 Task: Hide detail of activity.
Action: Mouse pressed left at (610, 185)
Screenshot: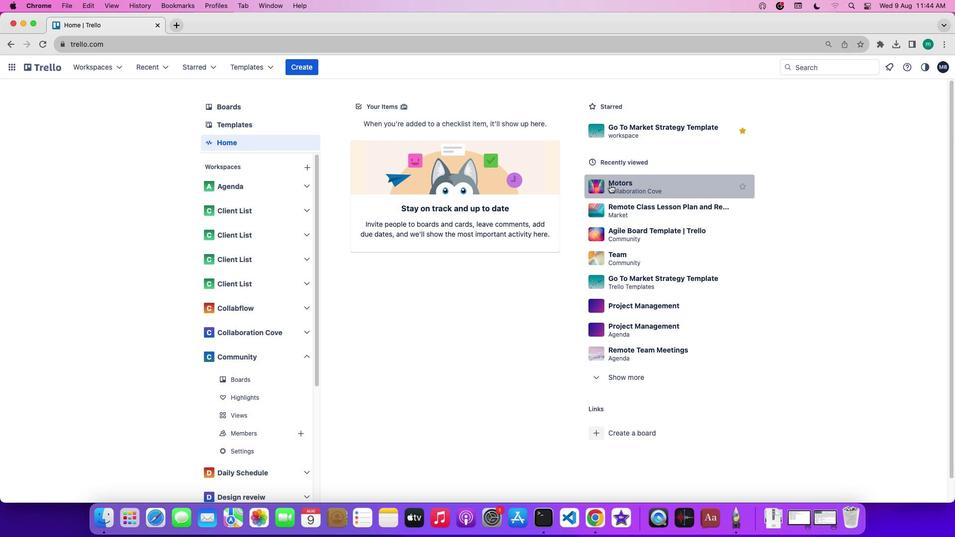 
Action: Mouse moved to (219, 343)
Screenshot: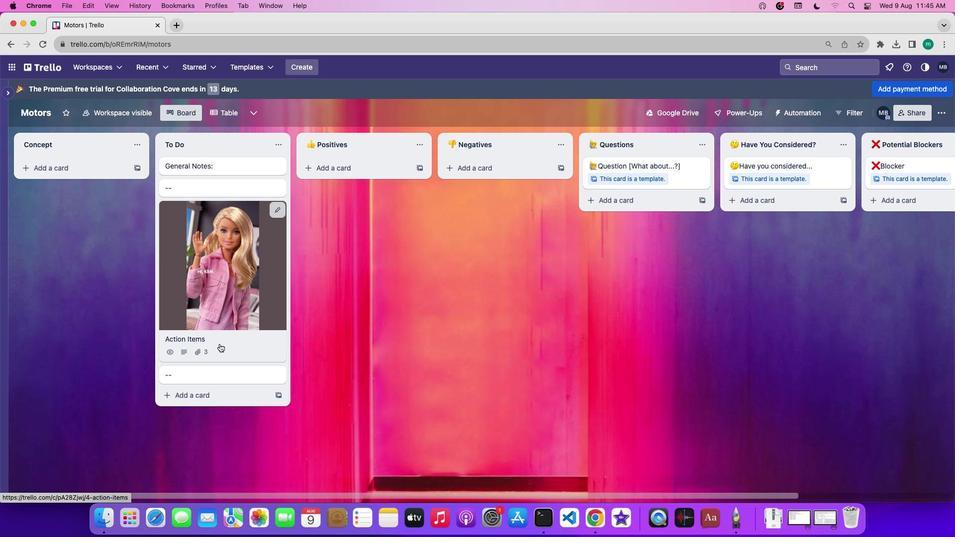 
Action: Mouse pressed left at (219, 343)
Screenshot: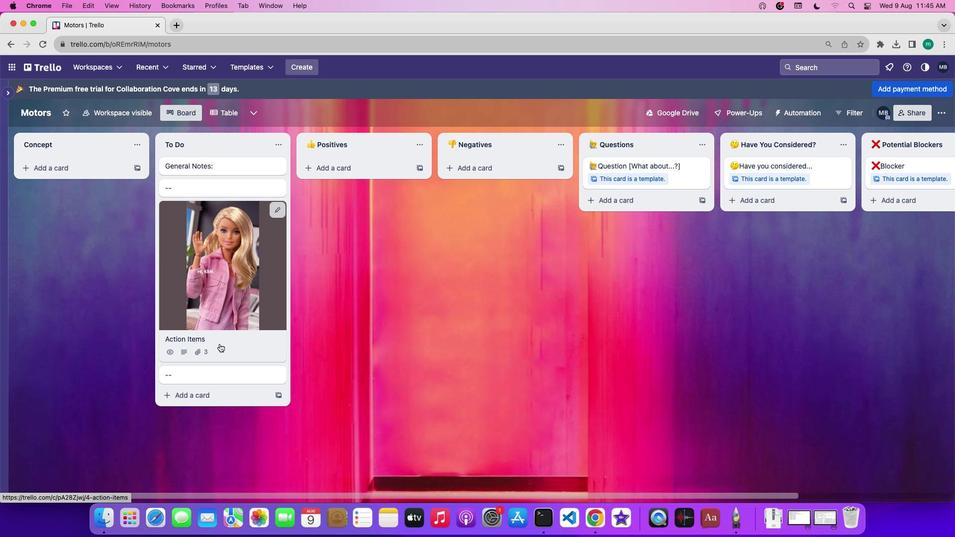 
Action: Mouse moved to (409, 349)
Screenshot: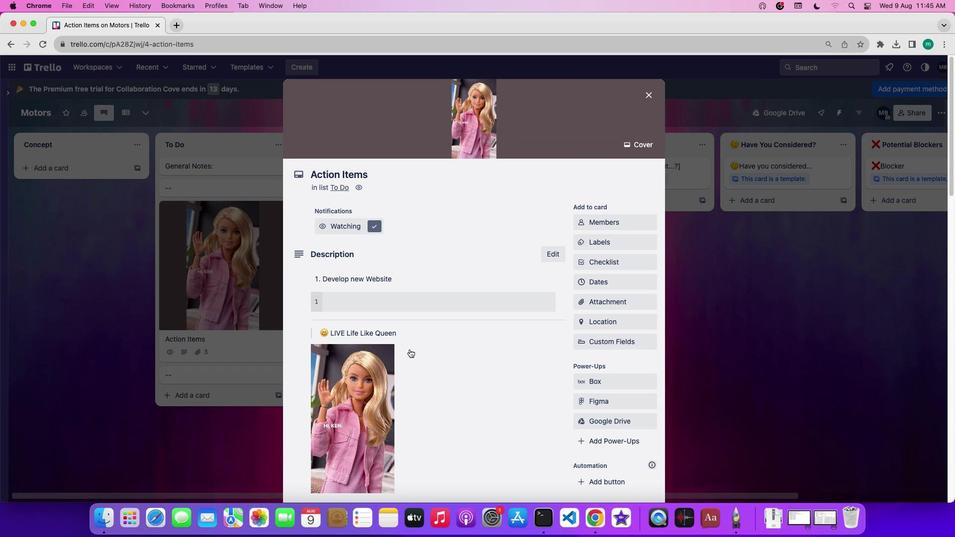 
Action: Mouse scrolled (409, 349) with delta (0, 0)
Screenshot: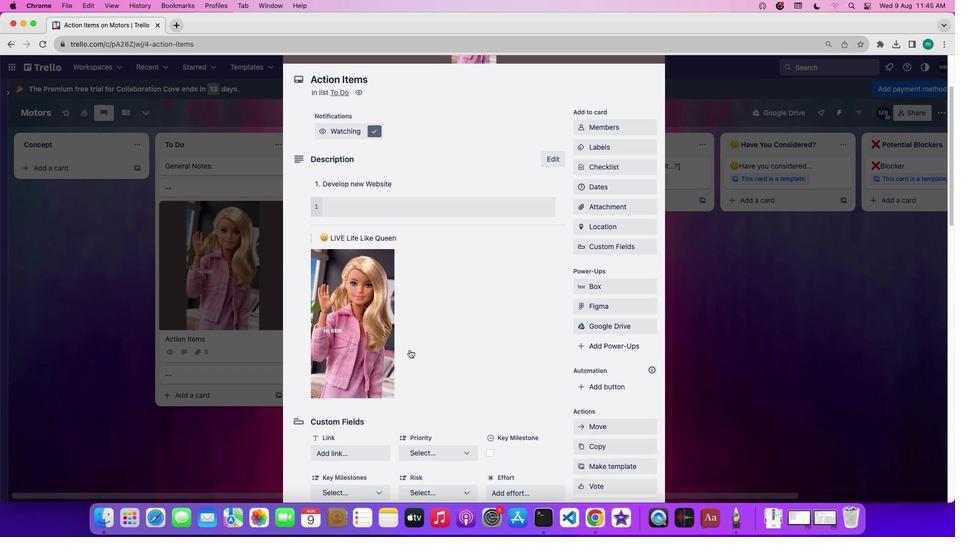 
Action: Mouse scrolled (409, 349) with delta (0, 0)
Screenshot: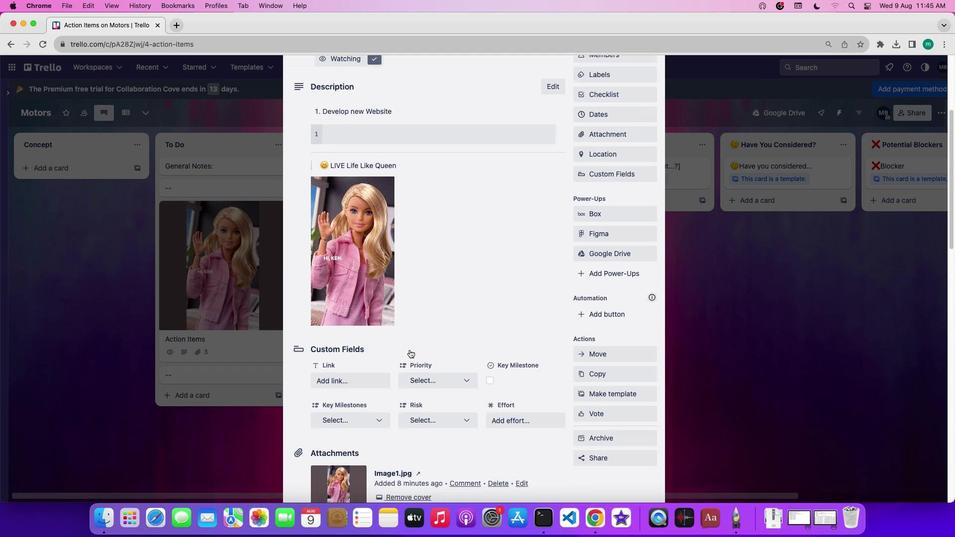 
Action: Mouse scrolled (409, 349) with delta (0, -1)
Screenshot: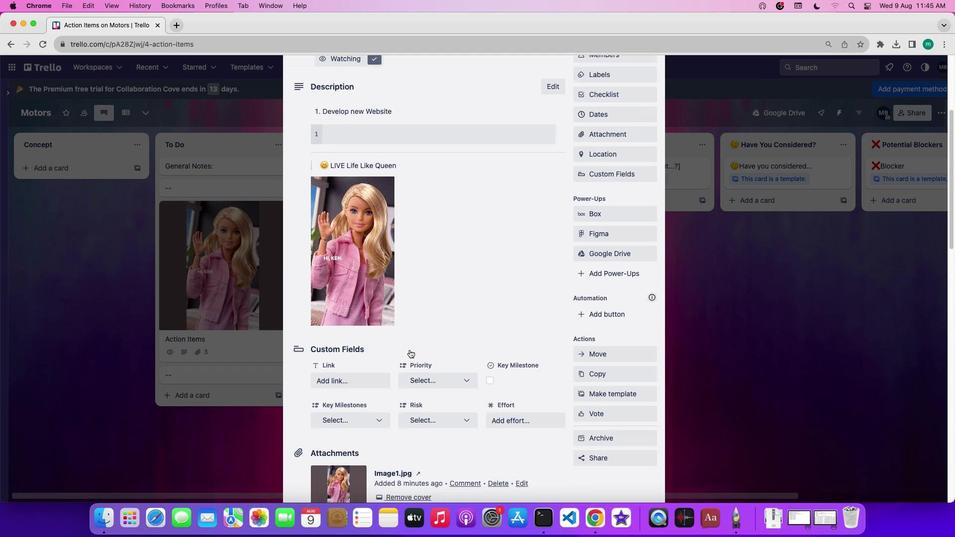 
Action: Mouse moved to (409, 349)
Screenshot: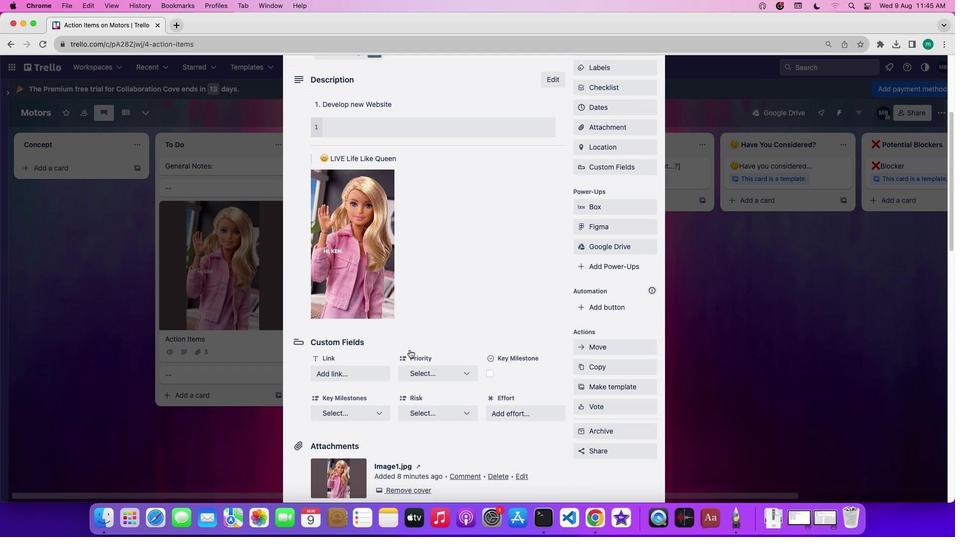 
Action: Mouse scrolled (409, 349) with delta (0, -1)
Screenshot: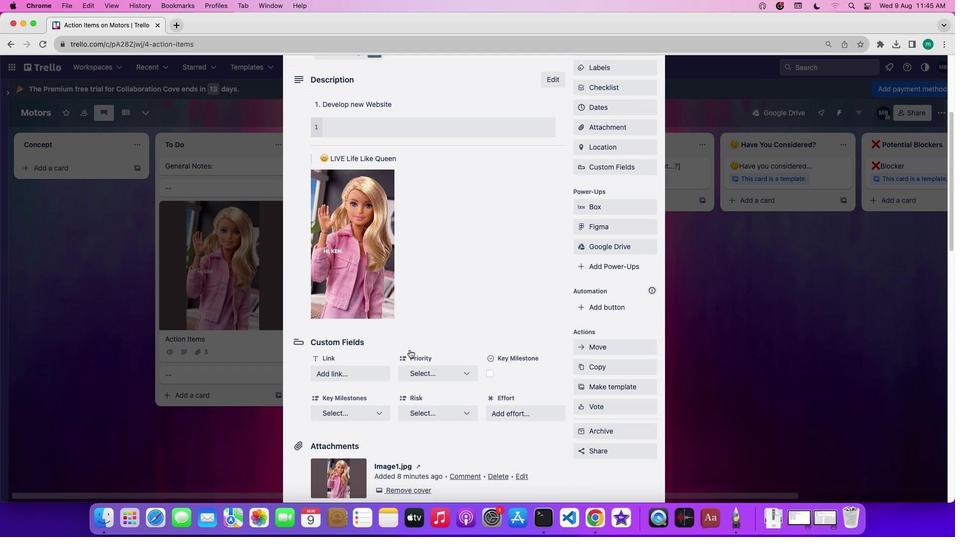 
Action: Mouse scrolled (409, 349) with delta (0, 0)
Screenshot: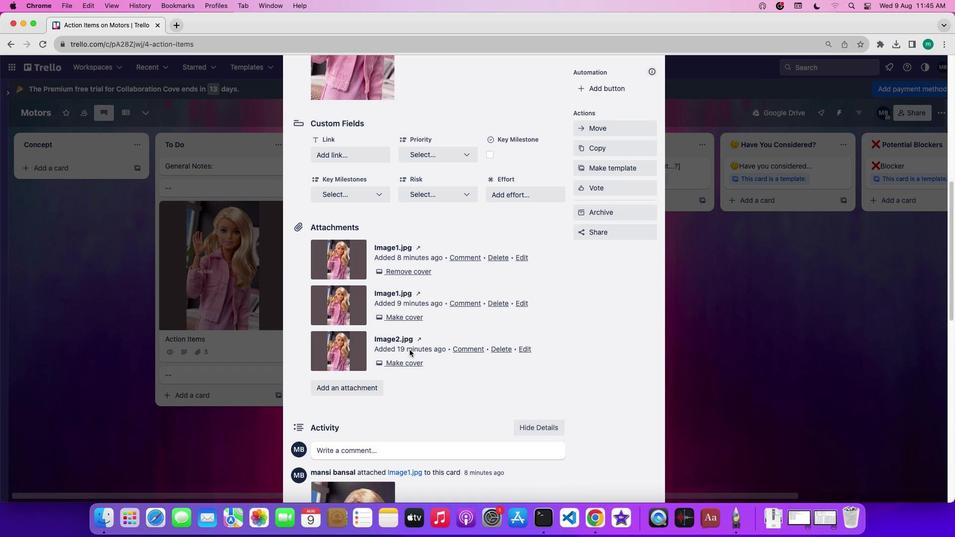 
Action: Mouse scrolled (409, 349) with delta (0, 0)
Screenshot: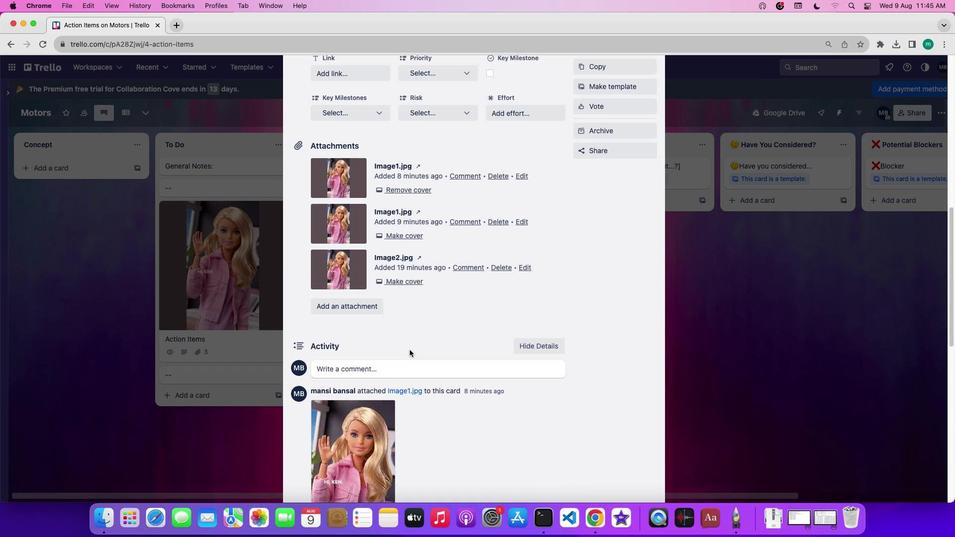 
Action: Mouse scrolled (409, 349) with delta (0, -1)
Screenshot: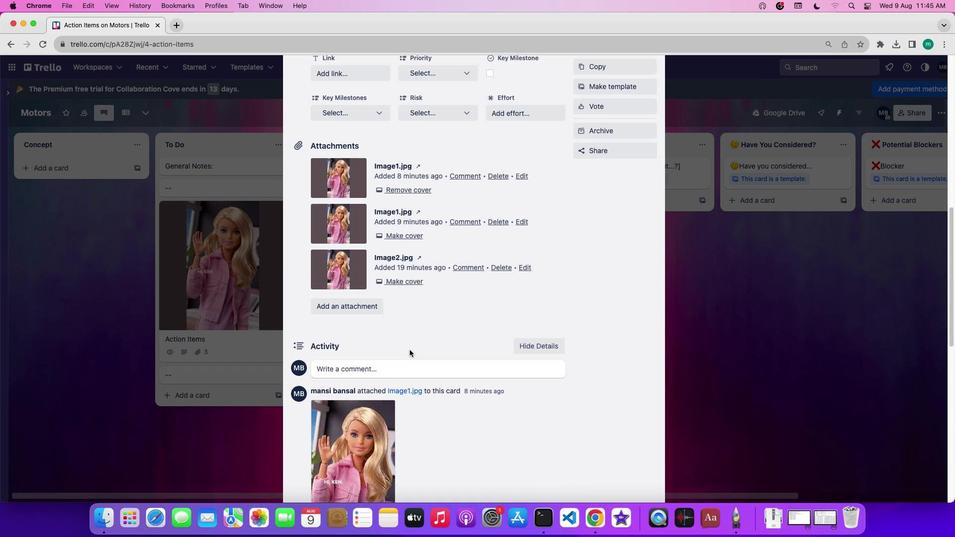
Action: Mouse scrolled (409, 349) with delta (0, -2)
Screenshot: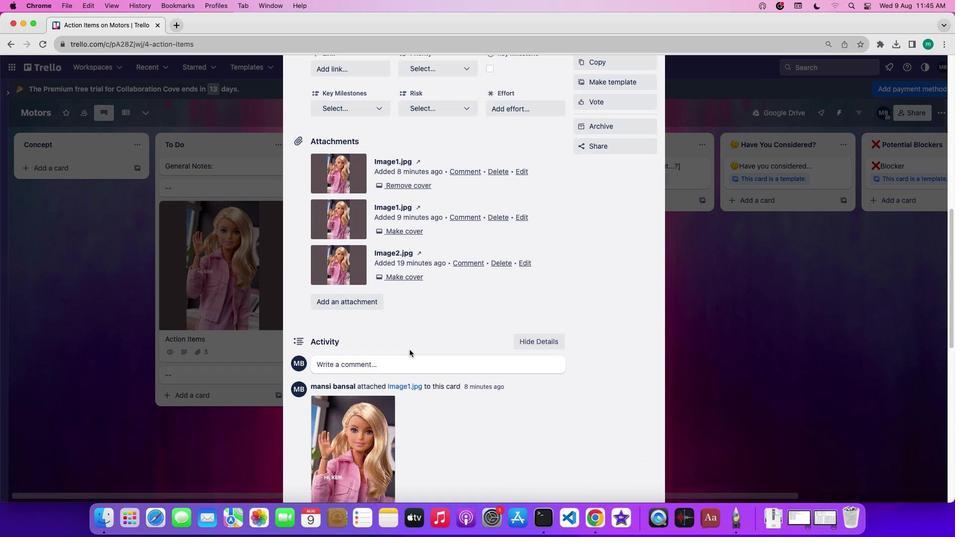 
Action: Mouse scrolled (409, 349) with delta (0, -2)
Screenshot: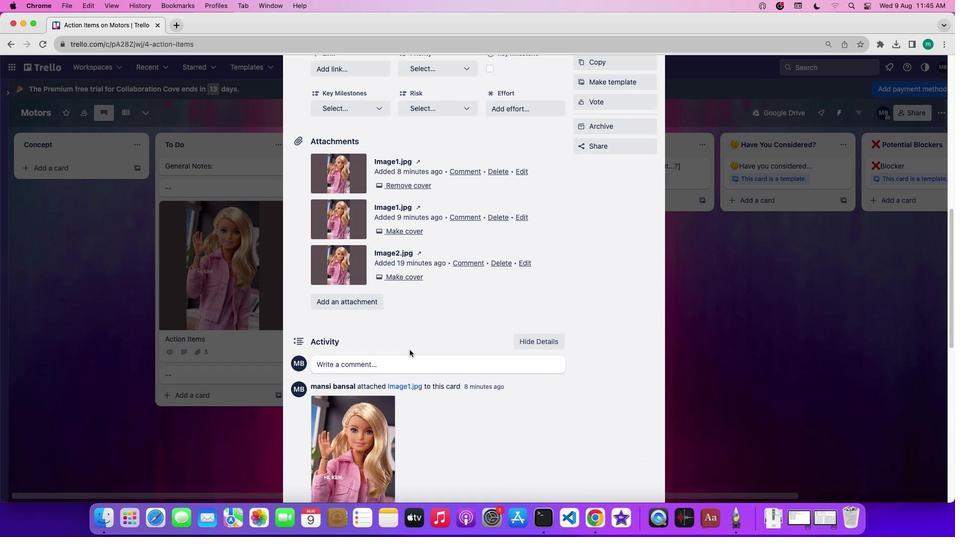 
Action: Mouse moved to (551, 341)
Screenshot: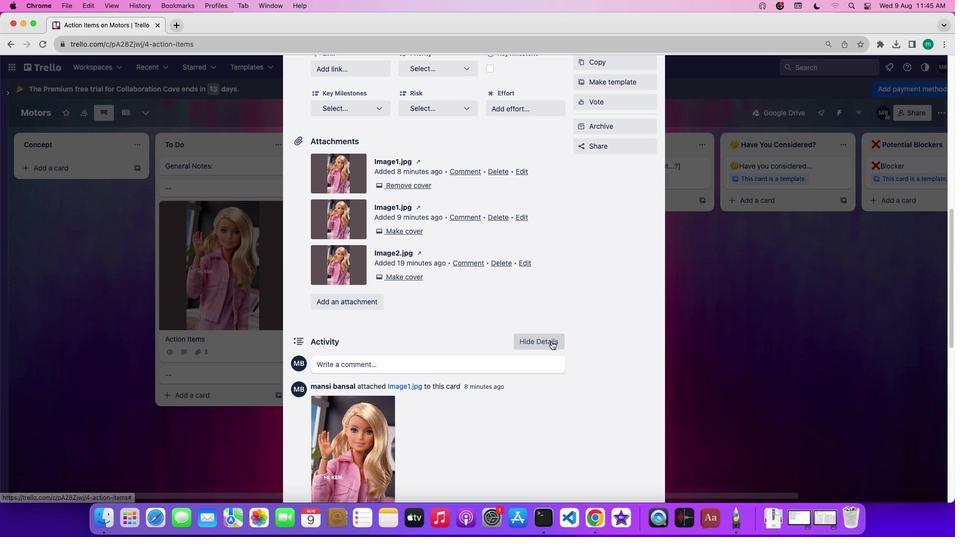
Action: Mouse pressed left at (551, 341)
Screenshot: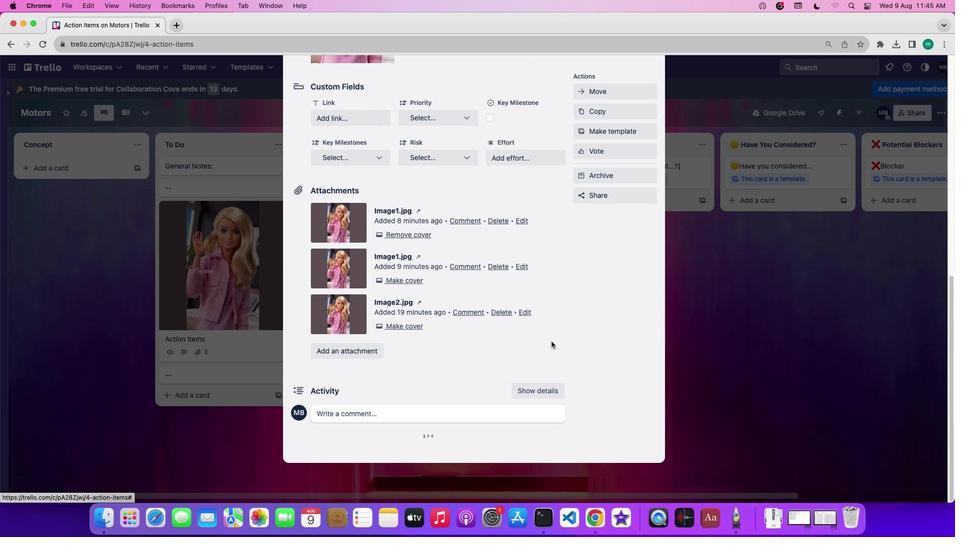 
